 Task: Use Bell -Like thingSound Effect in this video "Movie B.mp4"
Action: Mouse moved to (307, 121)
Screenshot: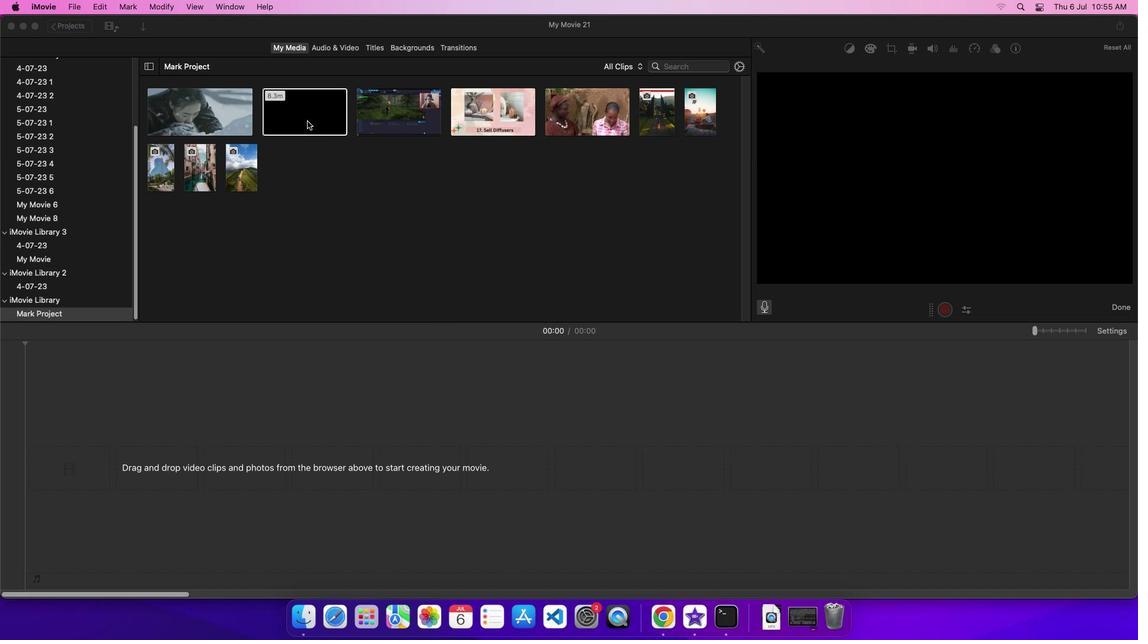 
Action: Mouse pressed left at (307, 121)
Screenshot: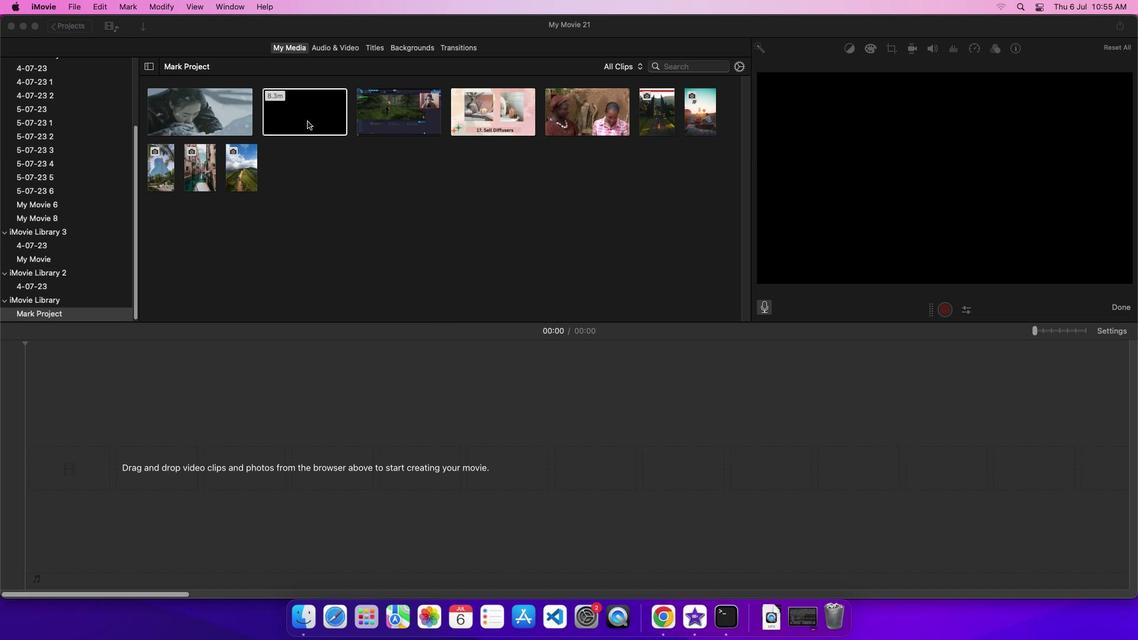 
Action: Mouse moved to (319, 116)
Screenshot: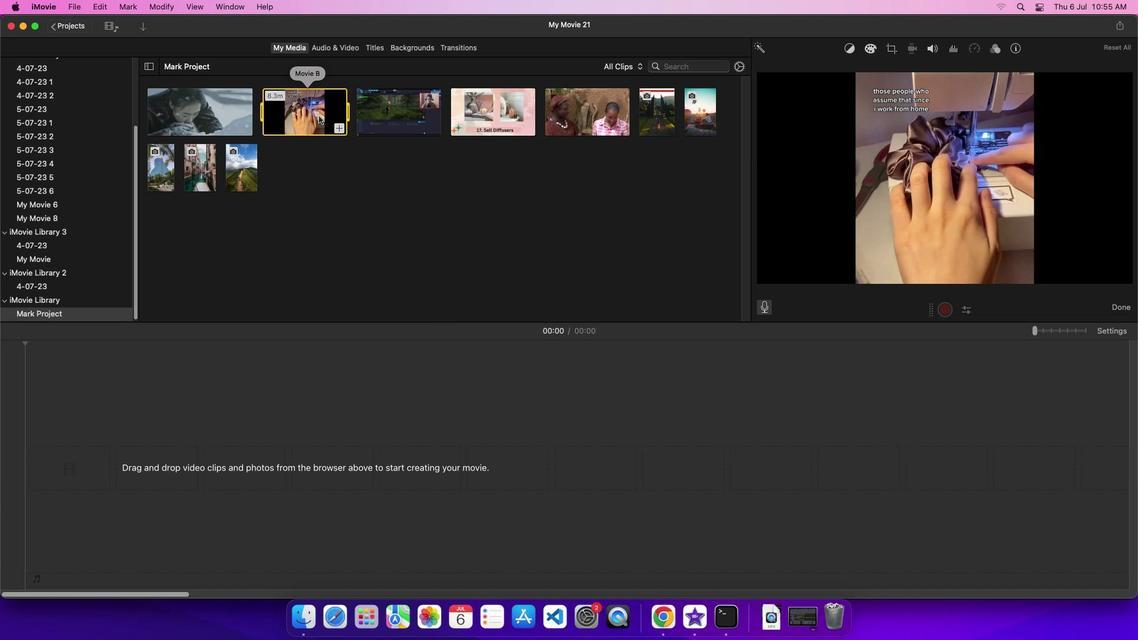 
Action: Mouse pressed left at (319, 116)
Screenshot: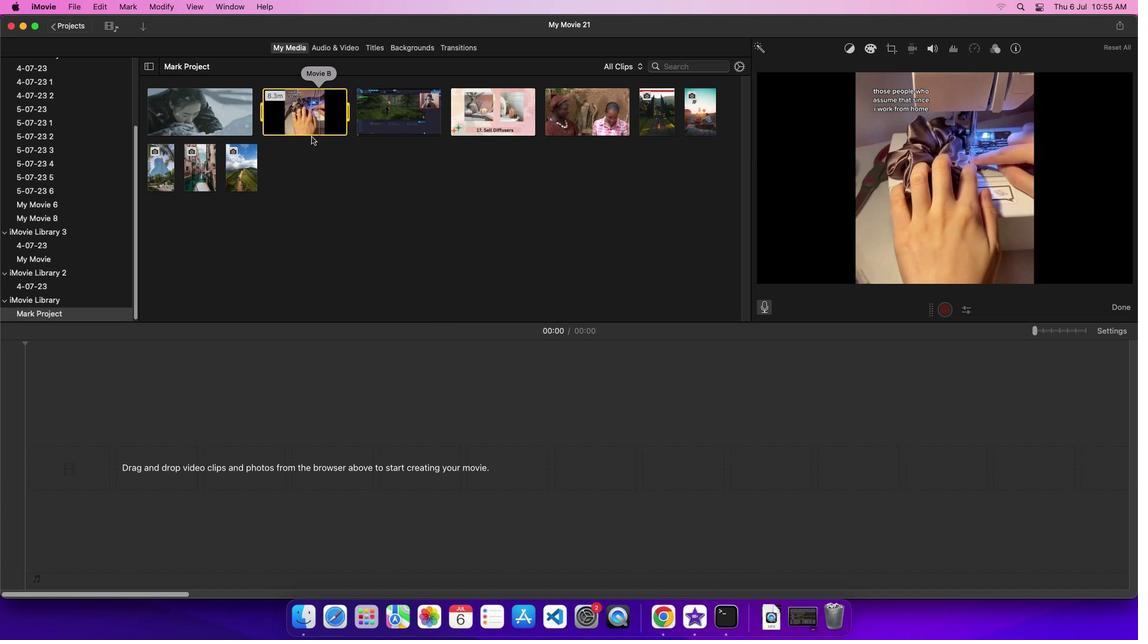 
Action: Mouse moved to (335, 45)
Screenshot: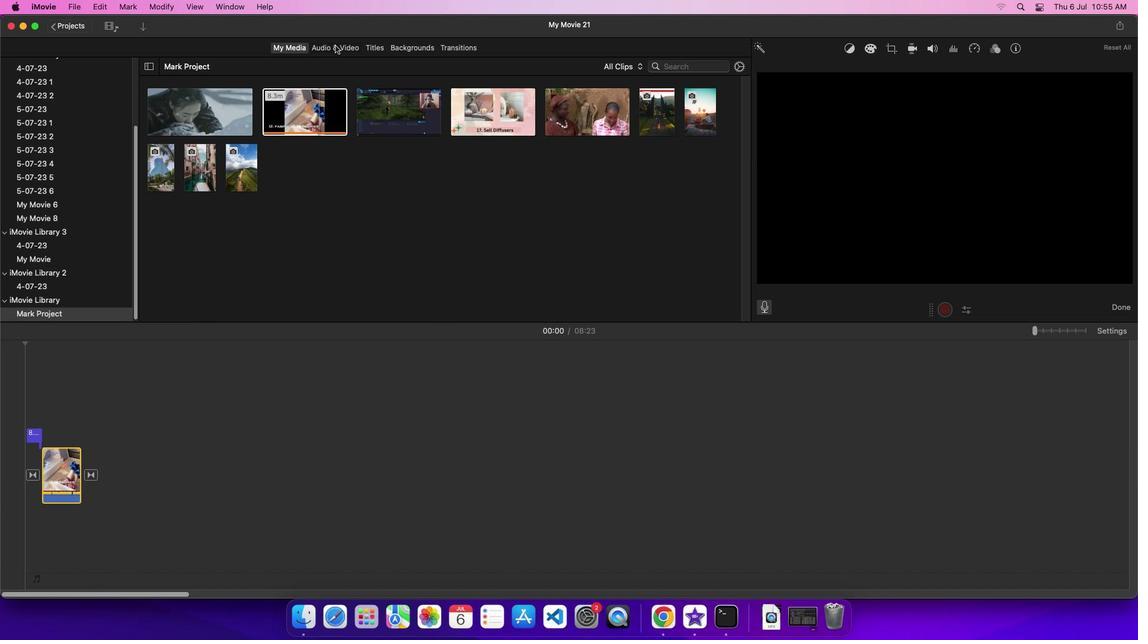 
Action: Mouse pressed left at (335, 45)
Screenshot: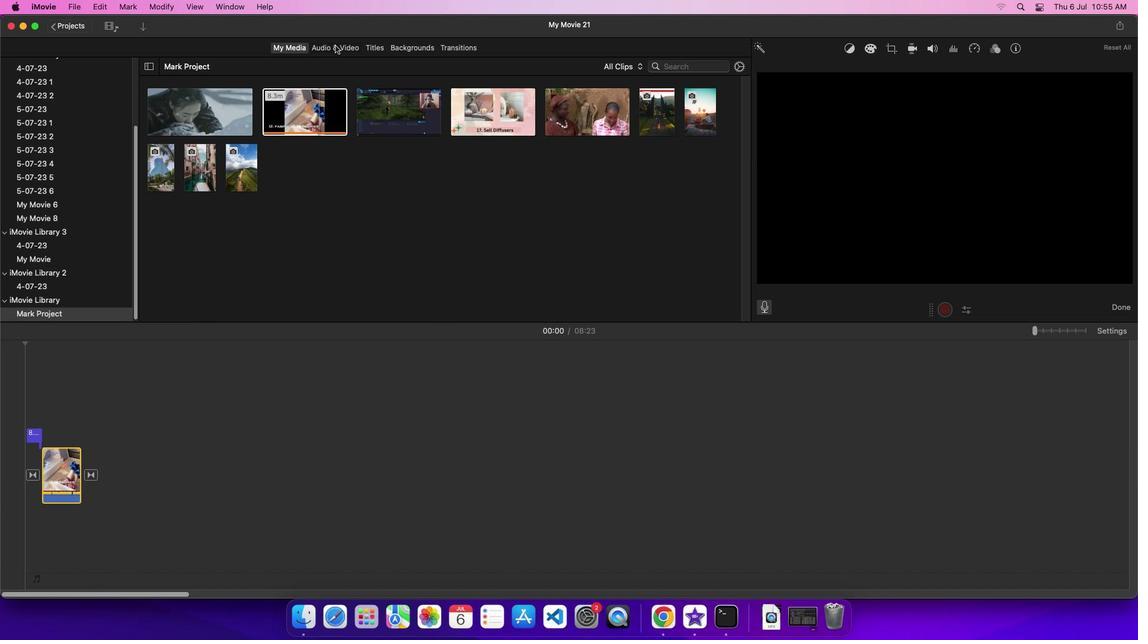 
Action: Mouse moved to (45, 111)
Screenshot: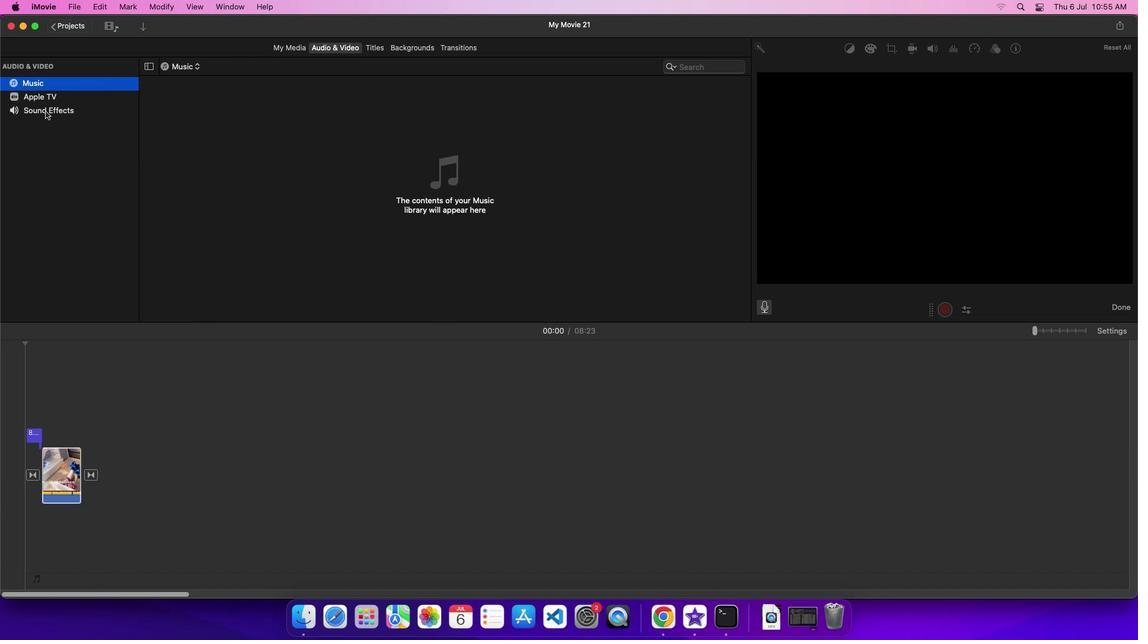
Action: Mouse pressed left at (45, 111)
Screenshot: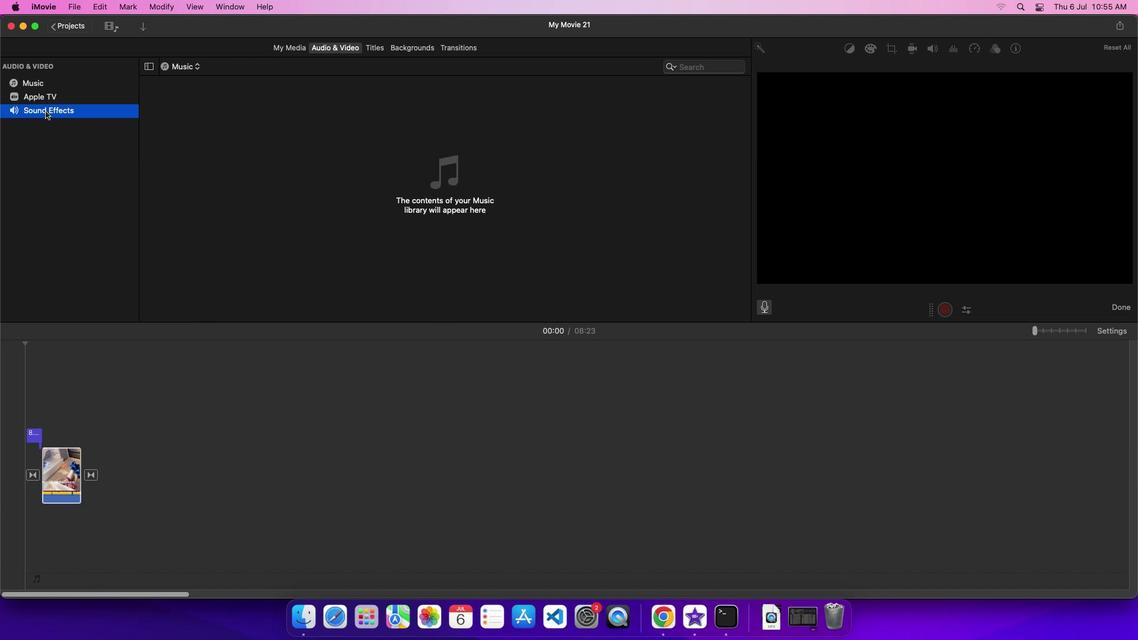
Action: Mouse moved to (213, 255)
Screenshot: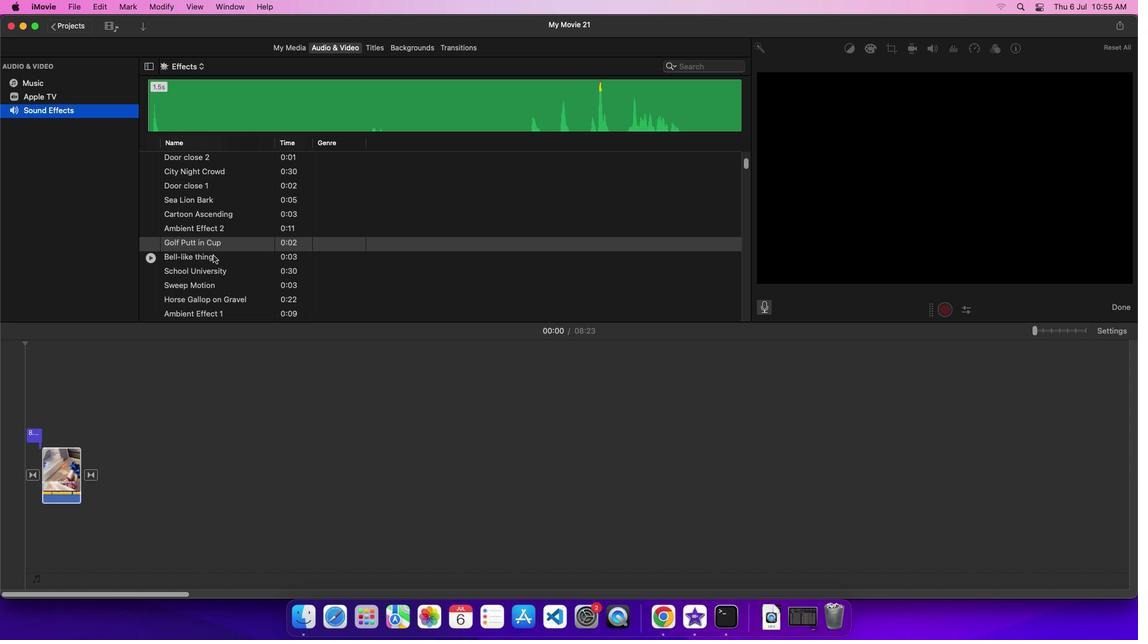 
Action: Mouse pressed left at (213, 255)
Screenshot: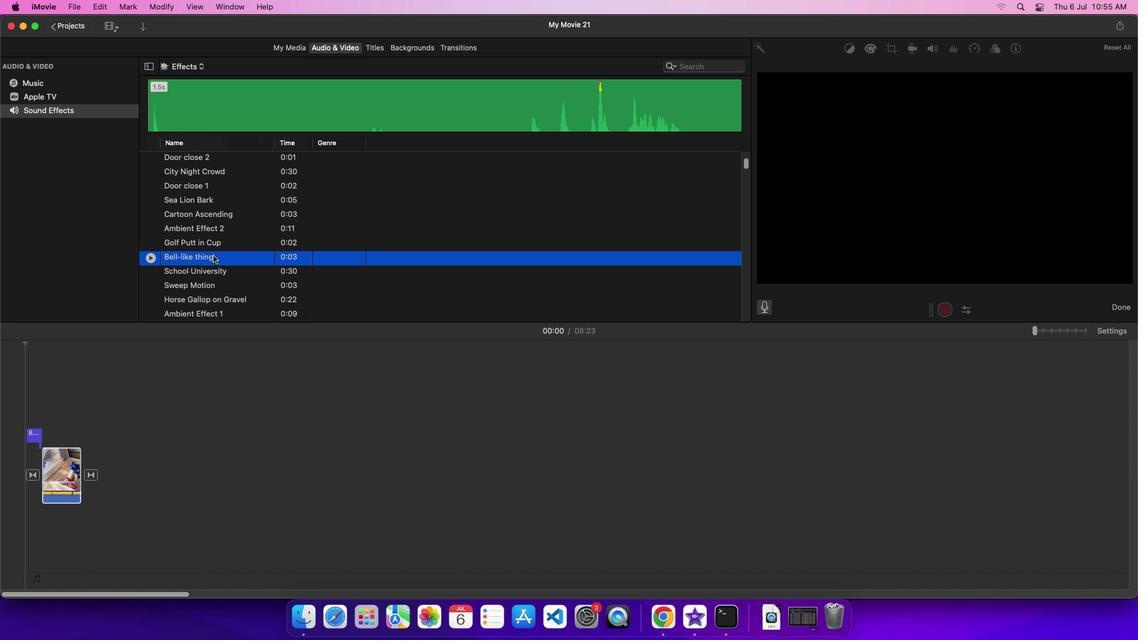 
Action: Mouse moved to (235, 255)
Screenshot: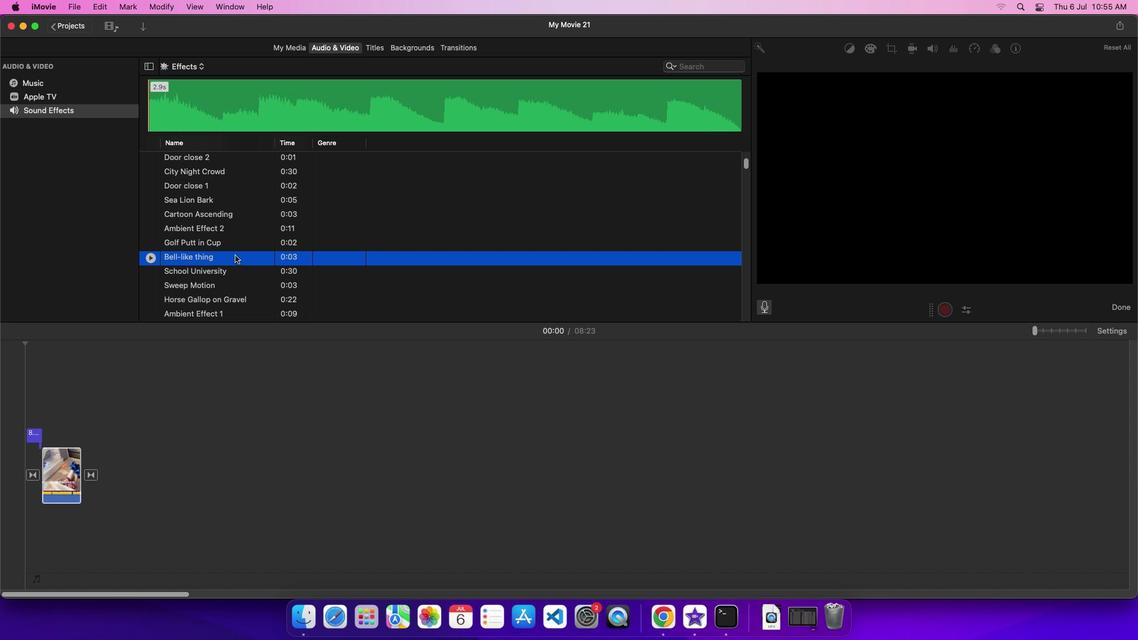 
Action: Mouse pressed left at (235, 255)
Screenshot: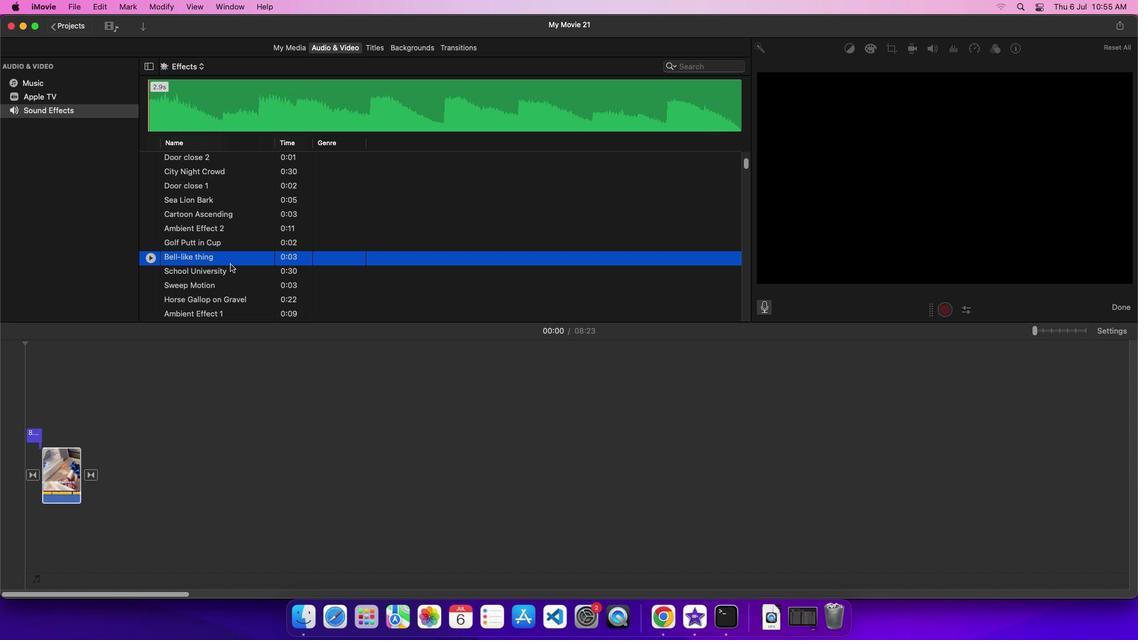 
Action: Mouse moved to (57, 522)
Screenshot: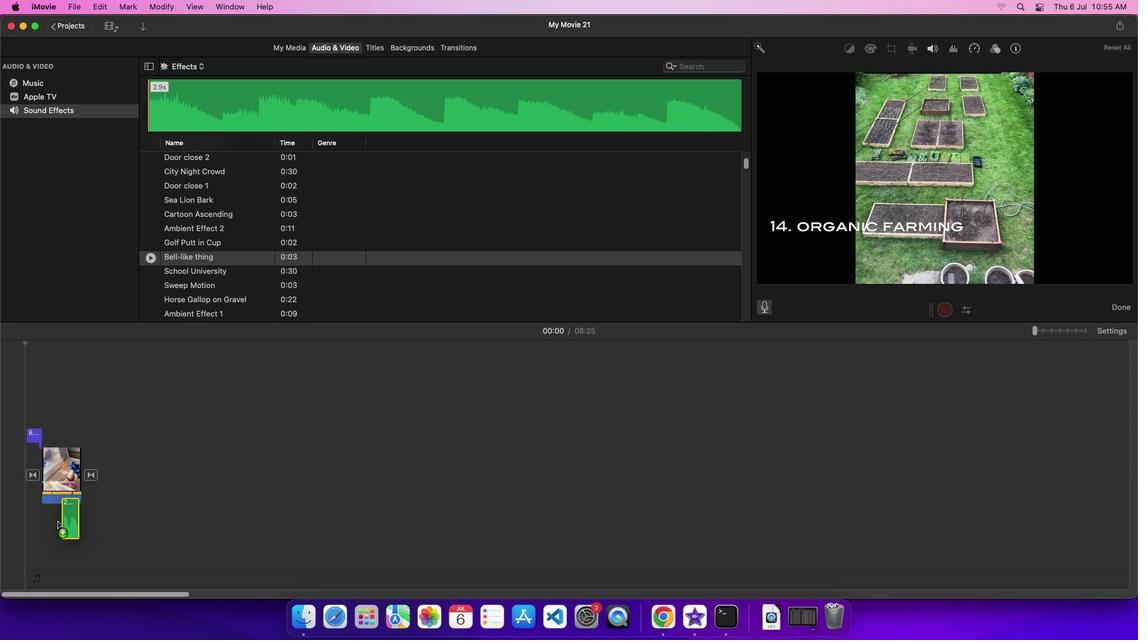 
